 Task: Research Airbnb options in Mafeteng, Lesotho from 10th December, 2023 to 15th December, 2023 for 7 adults.4 bedrooms having 7 beds and 4 bathrooms. Property type can be house. Amenities needed are: wifi, TV, free parkinig on premises, gym, breakfast. Look for 5 properties as per requirement.
Action: Mouse moved to (397, 72)
Screenshot: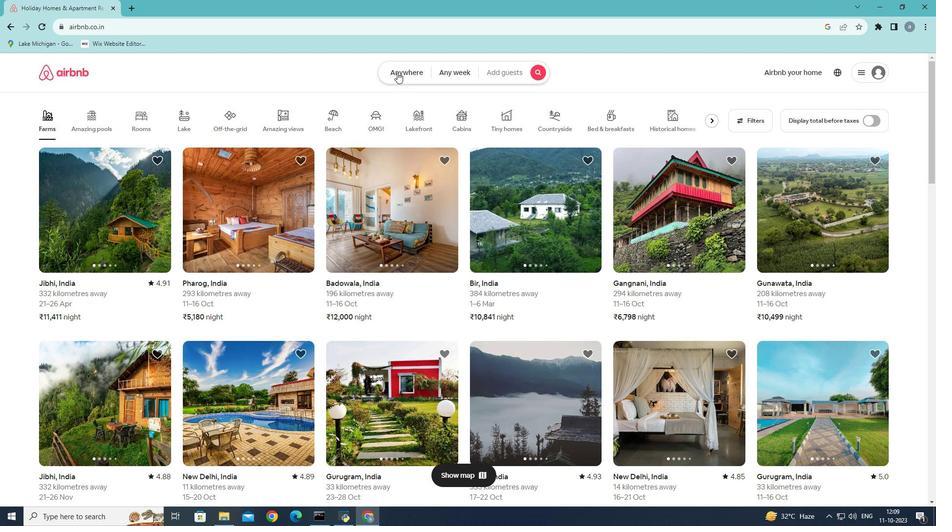 
Action: Mouse pressed left at (397, 72)
Screenshot: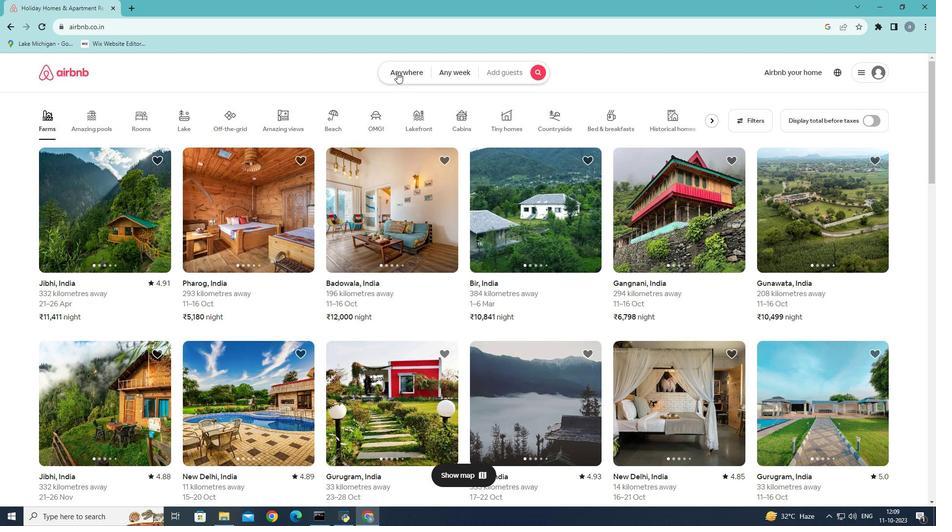
Action: Mouse moved to (279, 117)
Screenshot: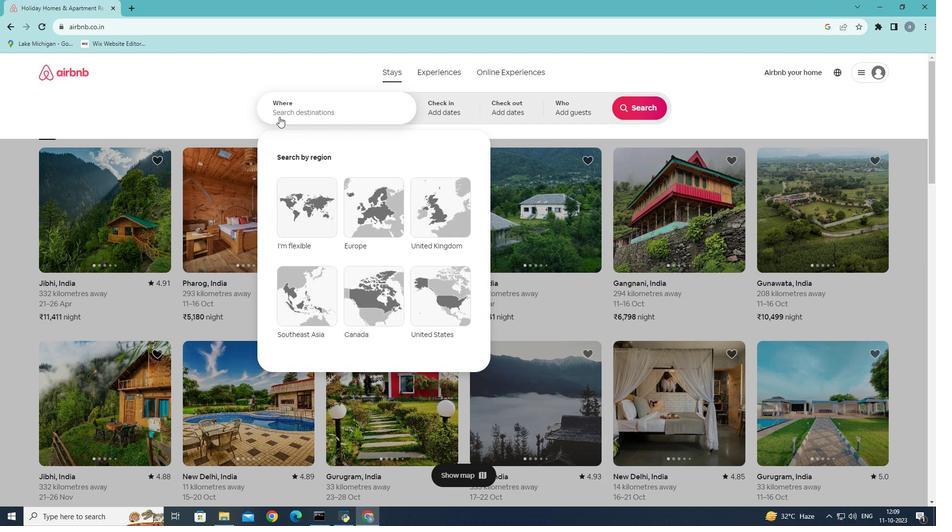
Action: Mouse pressed left at (279, 117)
Screenshot: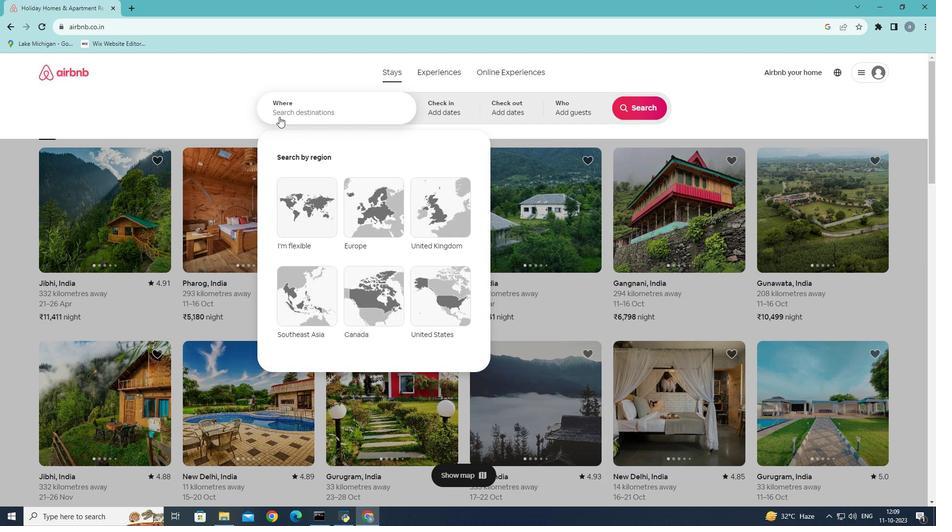 
Action: Mouse moved to (374, 108)
Screenshot: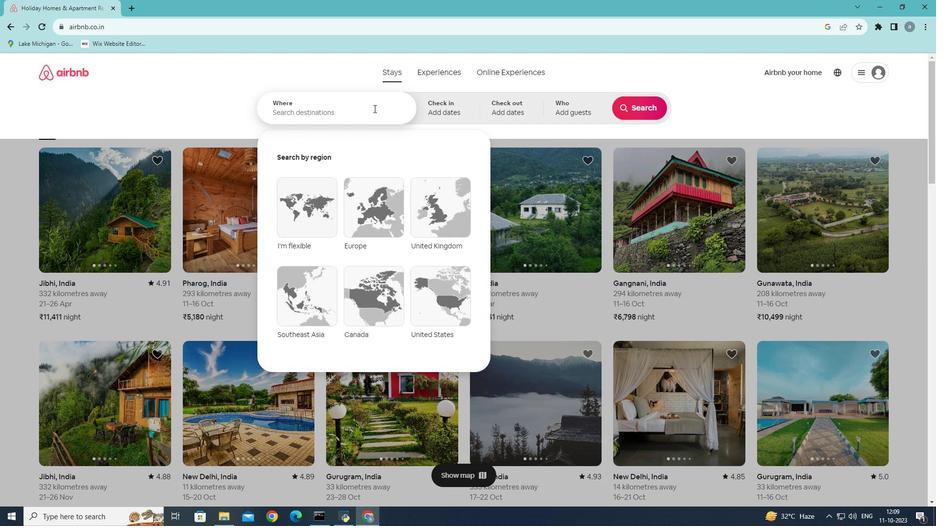
Action: Key pressed <Key.shift><Key.shift><Key.shift><Key.shift><Key.shift><Key.shift><Key.shift><Key.shift><Key.shift><Key.shift><Key.shift><Key.shift><Key.shift><Key.shift><Key.shift><Key.shift><Key.shift><Key.shift><Key.shift><Key.shift><Key.shift><Key.shift><Key.shift><Key.shift><Key.shift><Key.shift><Key.shift><Key.shift><Key.shift>Mafeteng
Screenshot: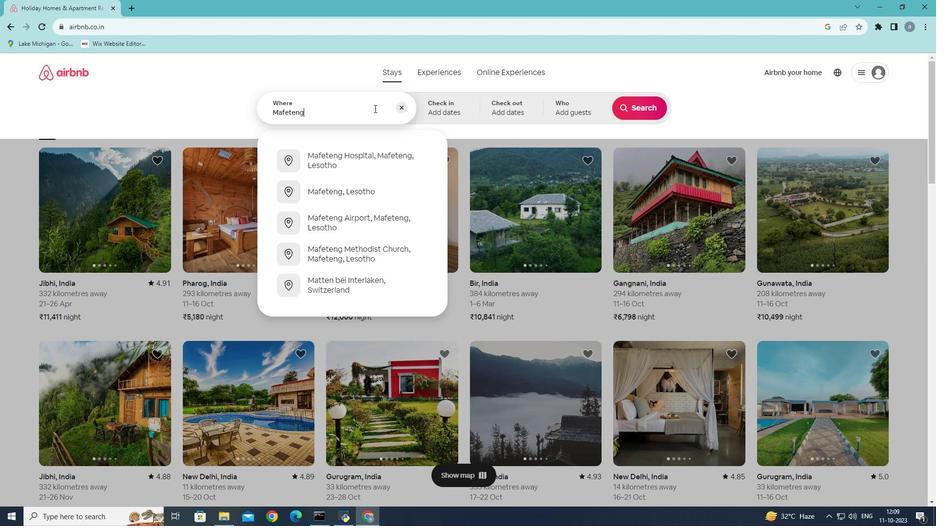 
Action: Mouse moved to (350, 164)
Screenshot: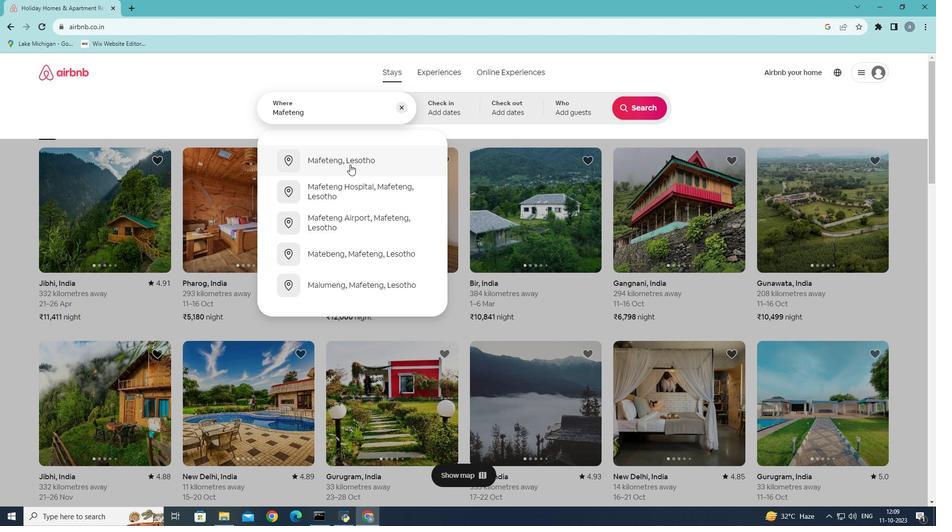 
Action: Mouse pressed left at (350, 164)
Screenshot: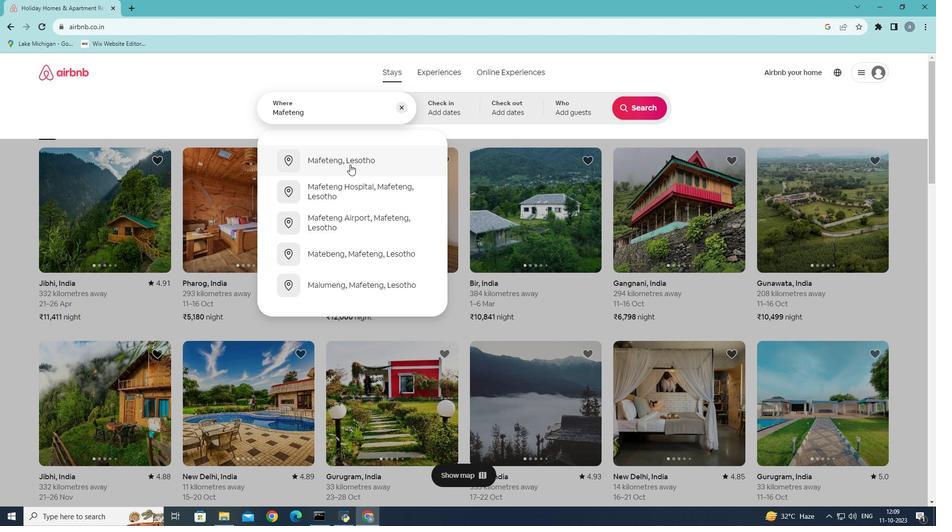 
Action: Mouse moved to (639, 182)
Screenshot: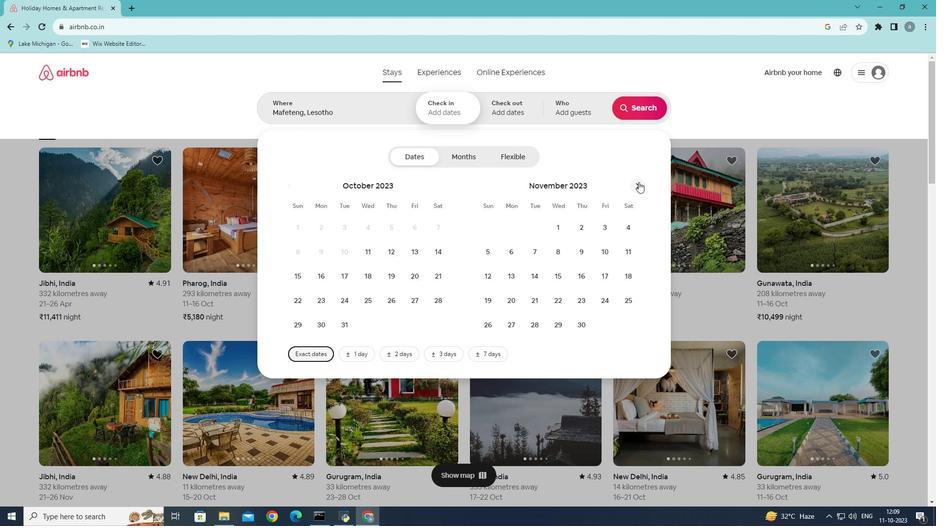 
Action: Mouse pressed left at (639, 182)
Screenshot: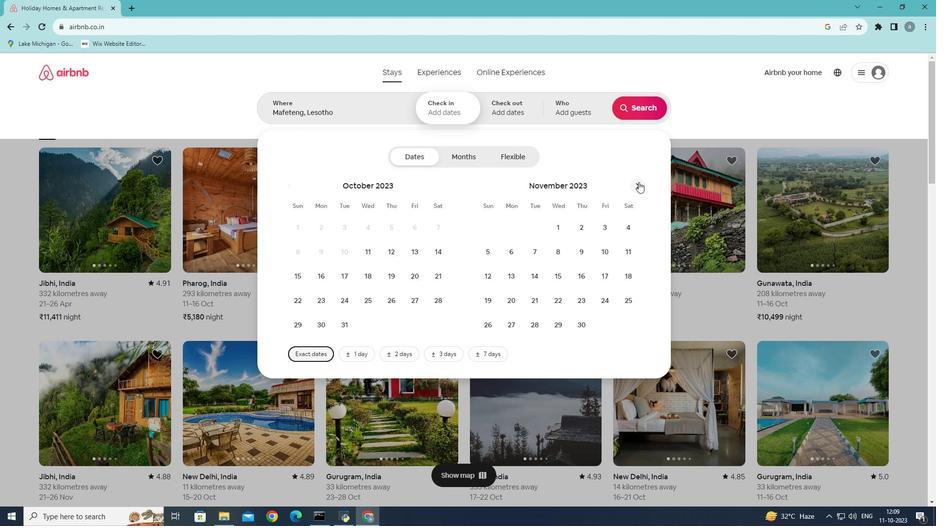 
Action: Mouse moved to (485, 275)
Screenshot: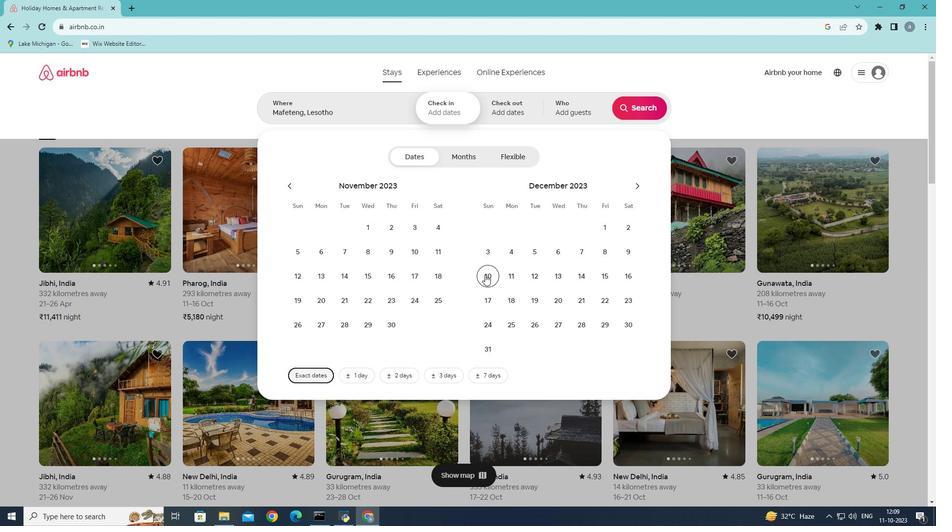 
Action: Mouse pressed left at (485, 275)
Screenshot: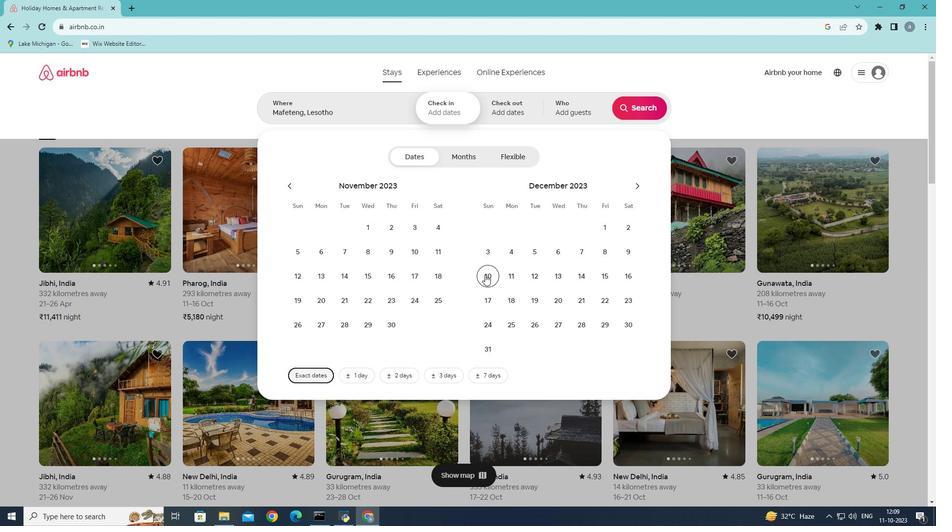 
Action: Mouse moved to (603, 274)
Screenshot: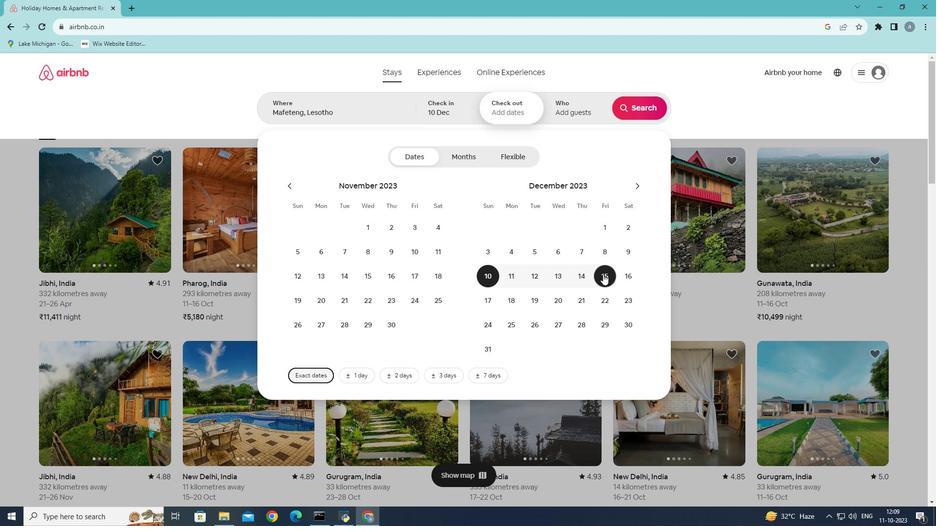 
Action: Mouse pressed left at (603, 274)
Screenshot: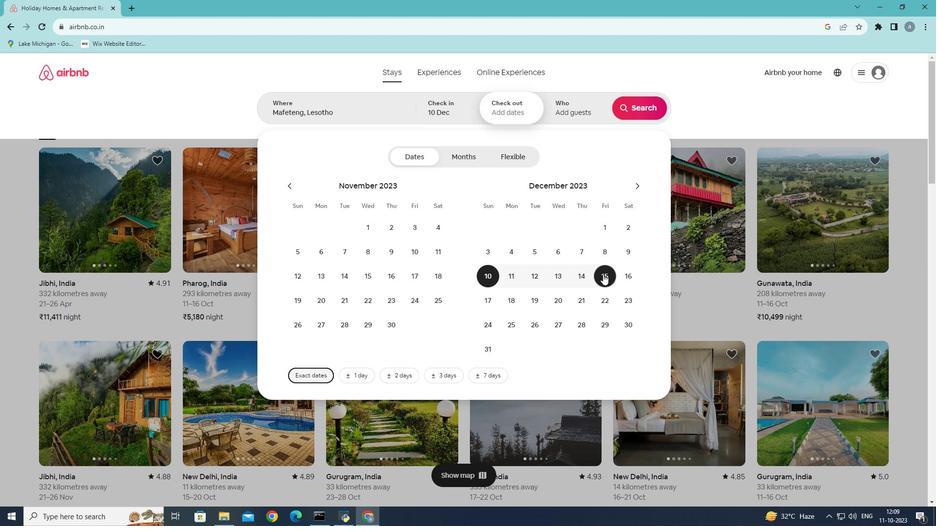 
Action: Mouse moved to (588, 114)
Screenshot: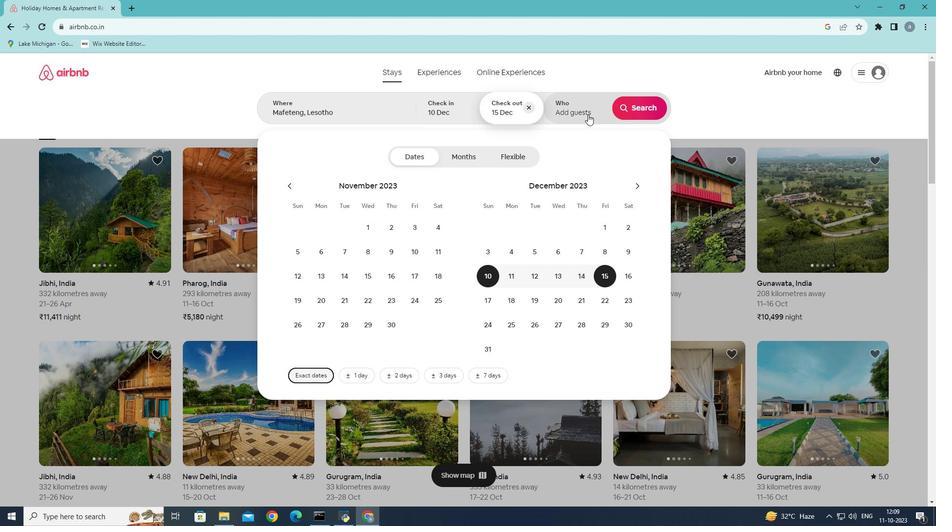 
Action: Mouse pressed left at (588, 114)
Screenshot: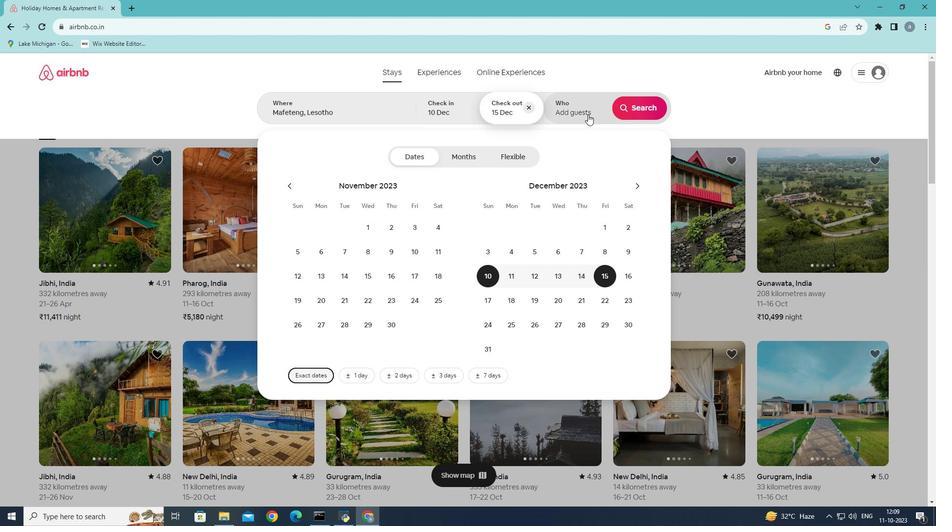 
Action: Mouse moved to (645, 161)
Screenshot: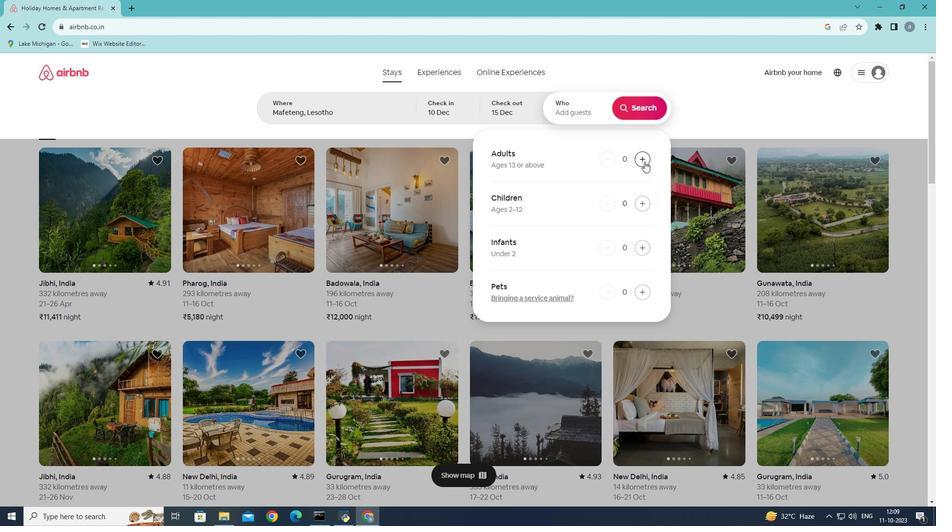 
Action: Mouse pressed left at (645, 161)
Screenshot: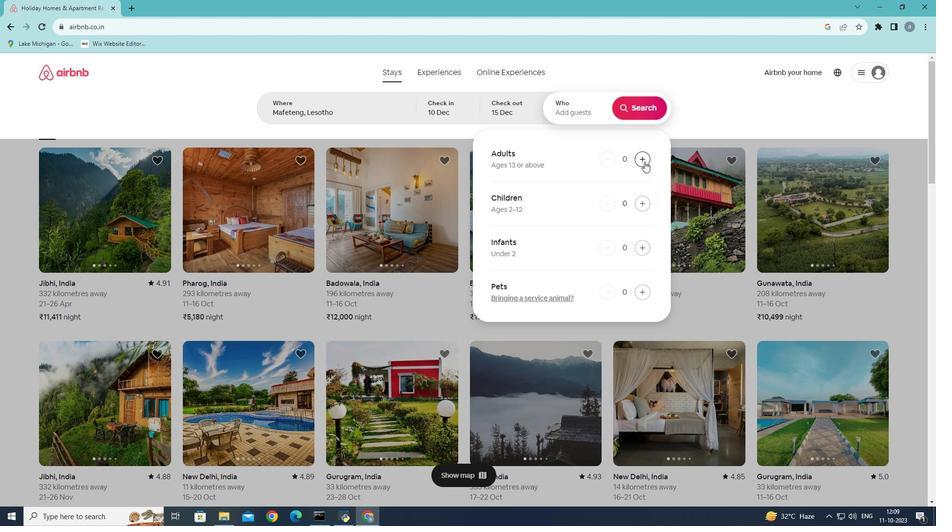 
Action: Mouse pressed left at (645, 161)
Screenshot: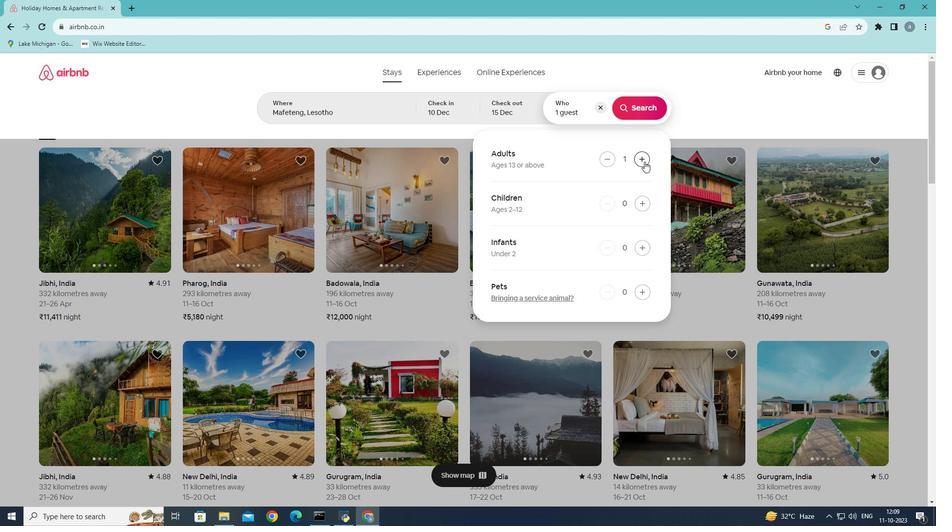 
Action: Mouse pressed left at (645, 161)
Screenshot: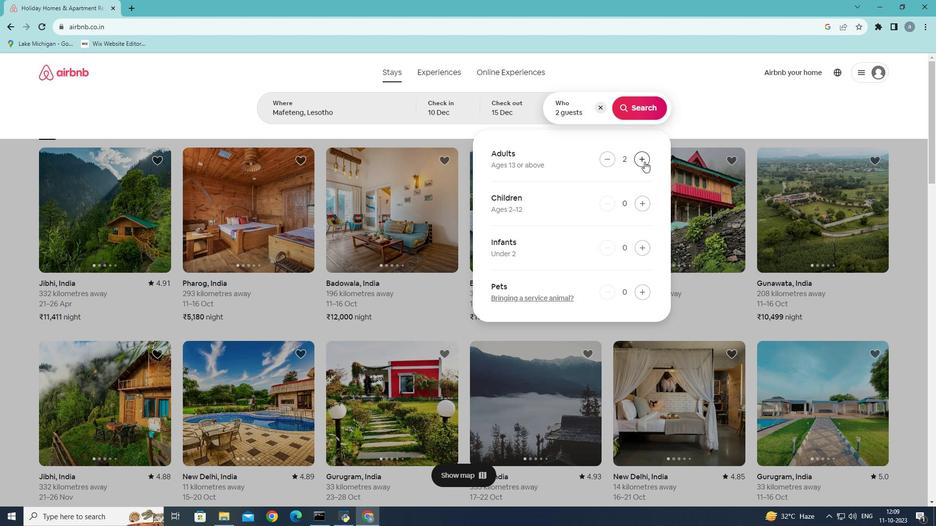 
Action: Mouse pressed left at (645, 161)
Screenshot: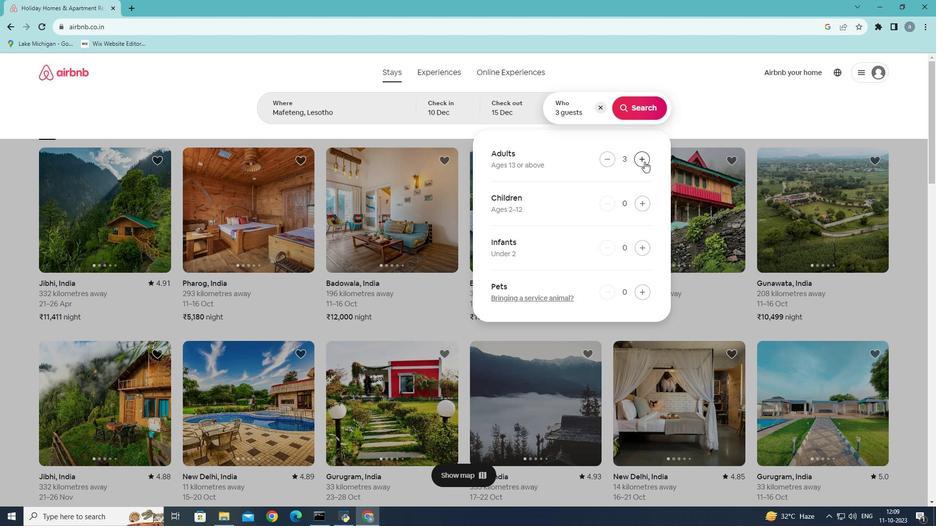 
Action: Mouse pressed left at (645, 161)
Screenshot: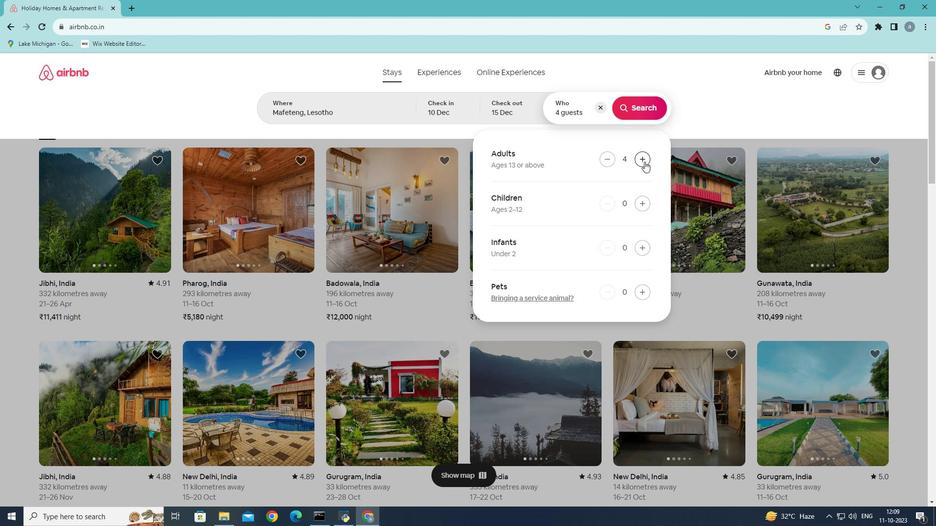 
Action: Mouse pressed left at (645, 161)
Screenshot: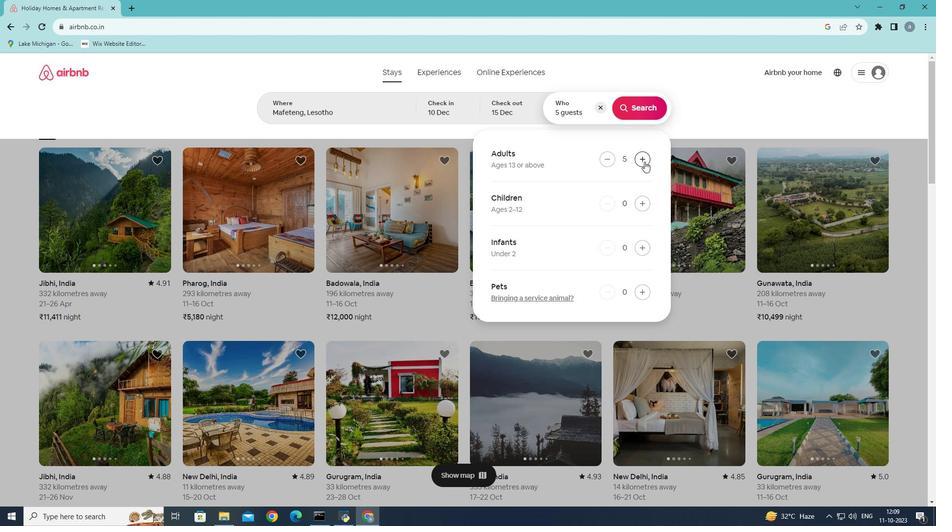 
Action: Mouse pressed left at (645, 161)
Screenshot: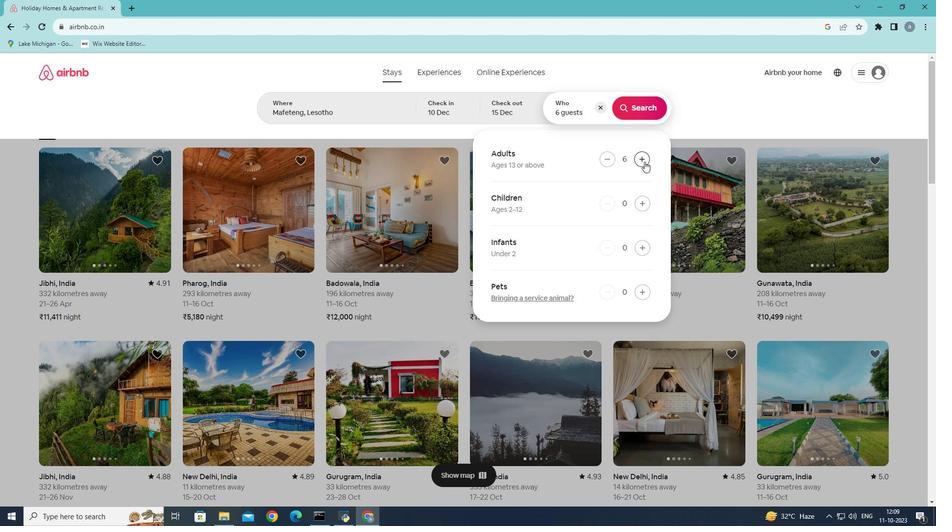 
Action: Mouse moved to (639, 104)
Screenshot: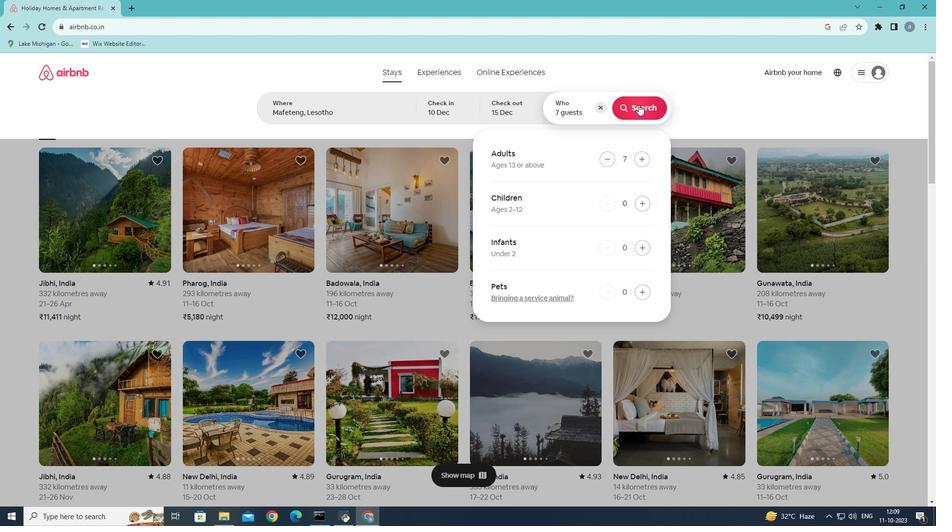 
Action: Mouse pressed left at (639, 104)
Screenshot: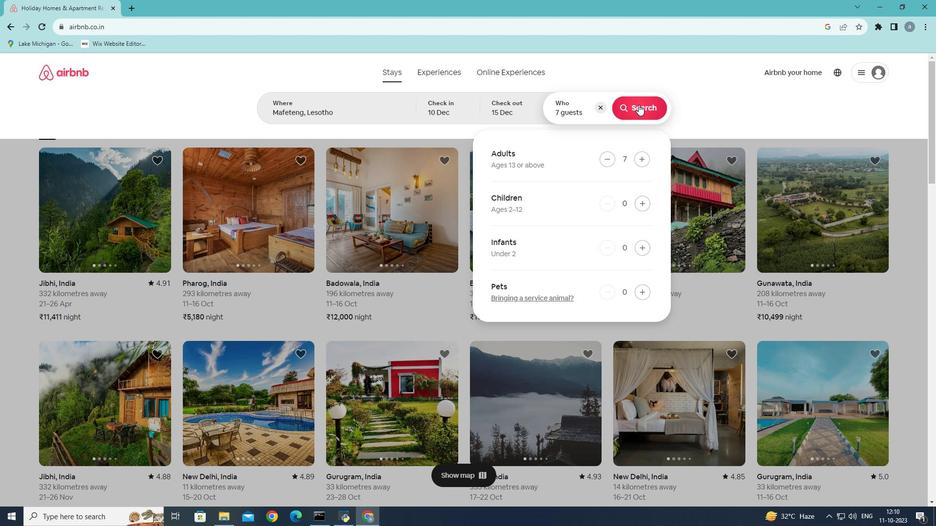 
Action: Mouse moved to (777, 116)
Screenshot: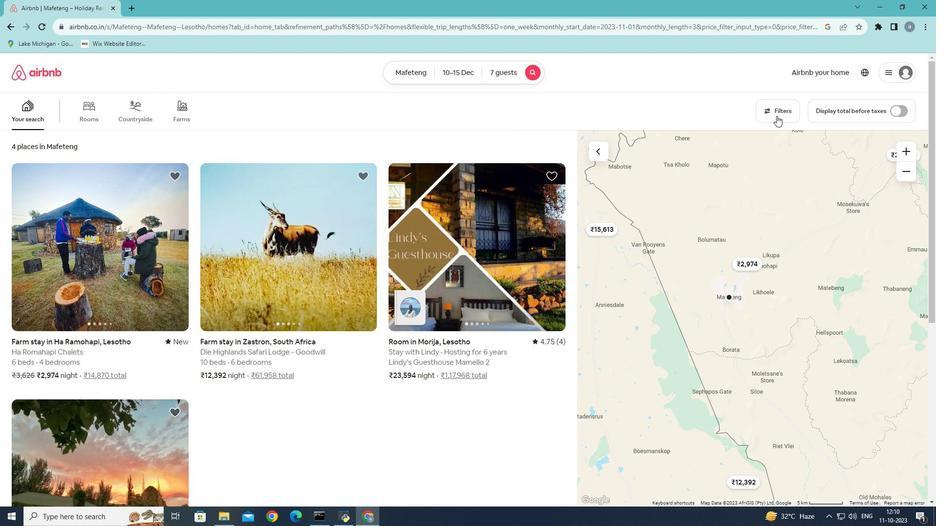 
Action: Mouse pressed left at (777, 116)
Screenshot: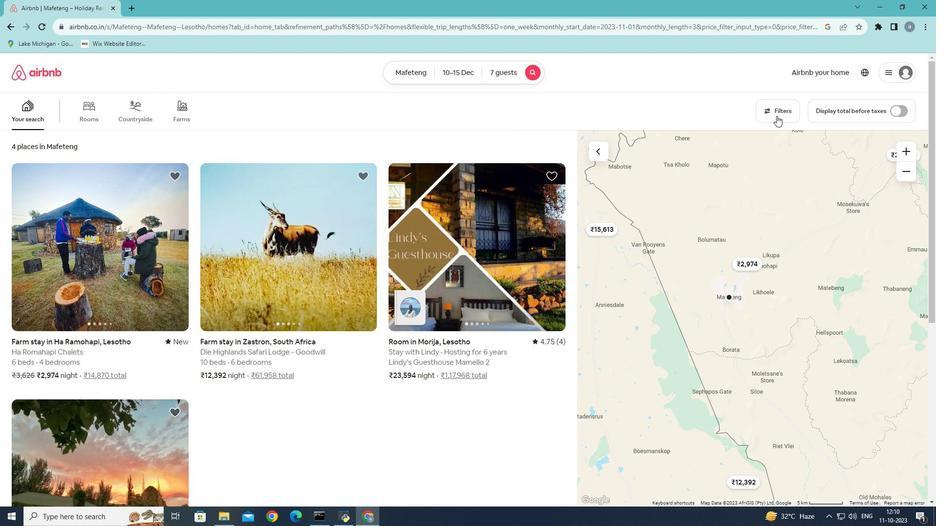 
Action: Mouse moved to (494, 360)
Screenshot: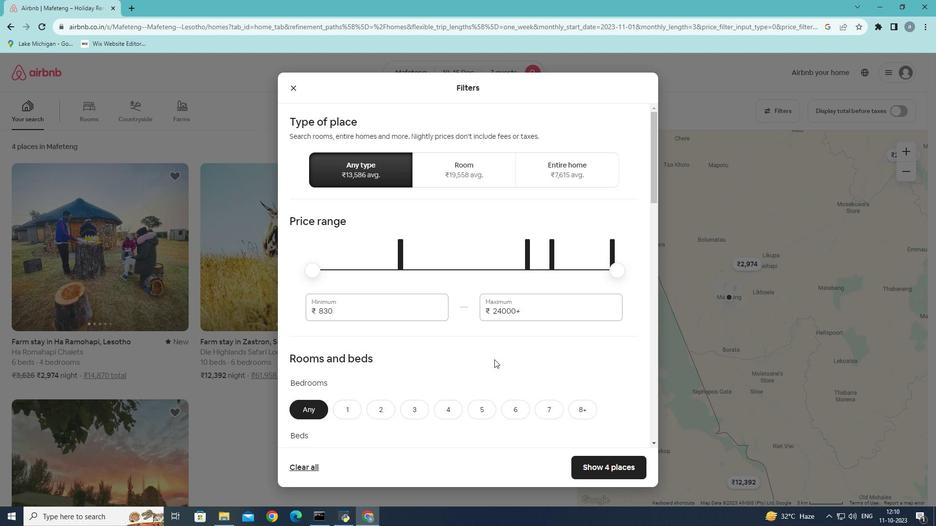 
Action: Mouse scrolled (494, 359) with delta (0, 0)
Screenshot: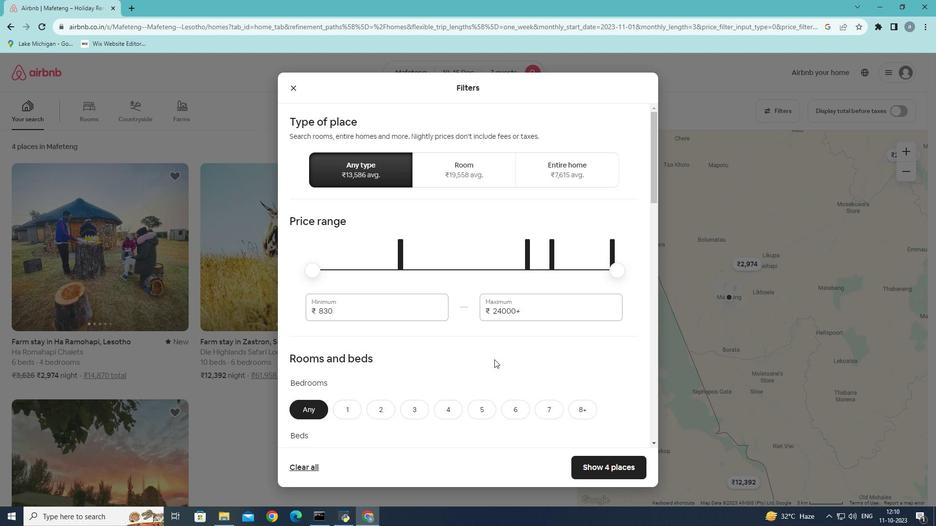
Action: Mouse scrolled (494, 359) with delta (0, 0)
Screenshot: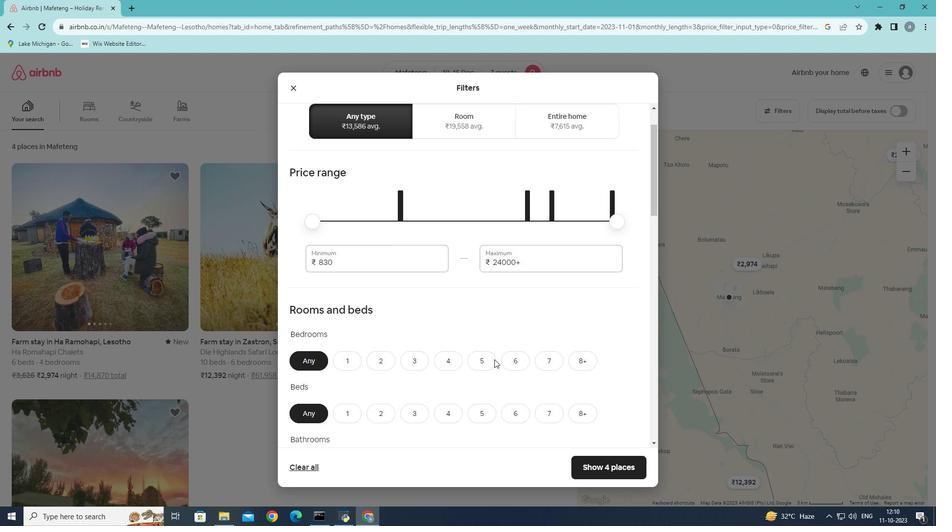 
Action: Mouse moved to (490, 353)
Screenshot: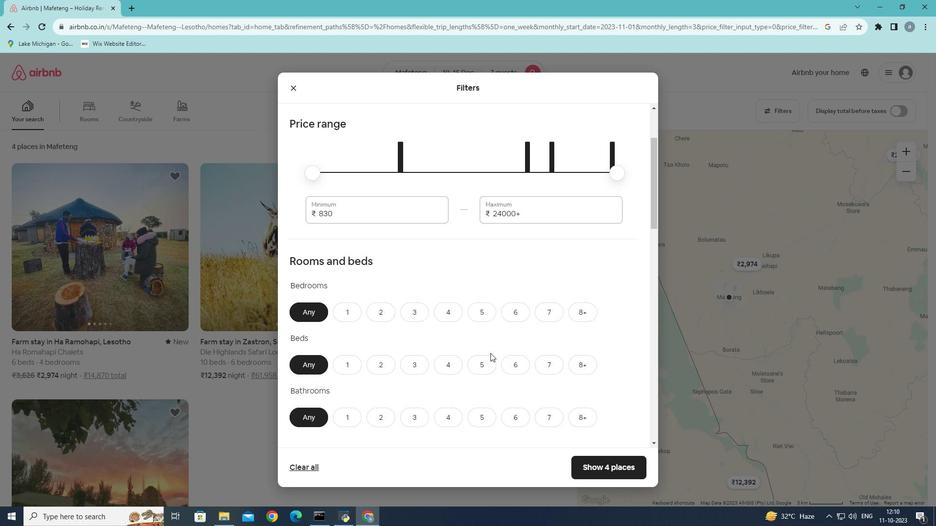 
Action: Mouse scrolled (490, 353) with delta (0, 0)
Screenshot: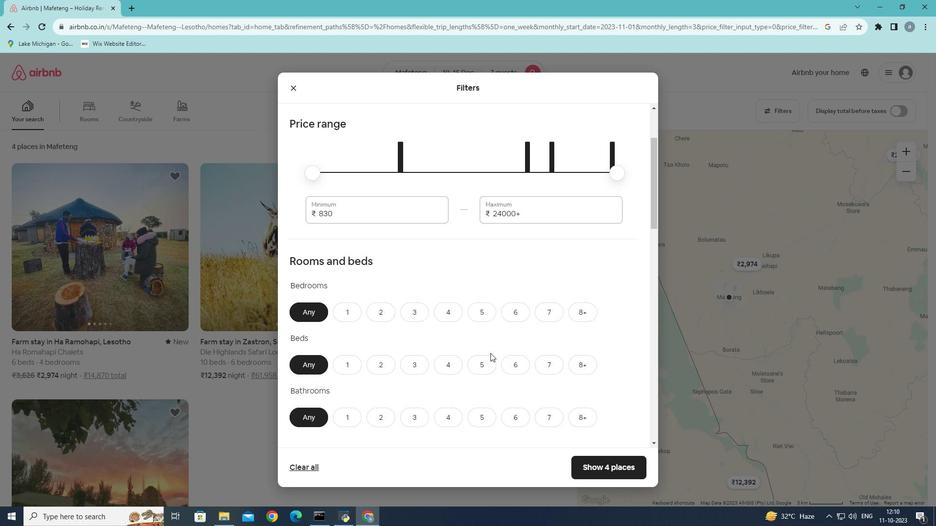 
Action: Mouse moved to (448, 265)
Screenshot: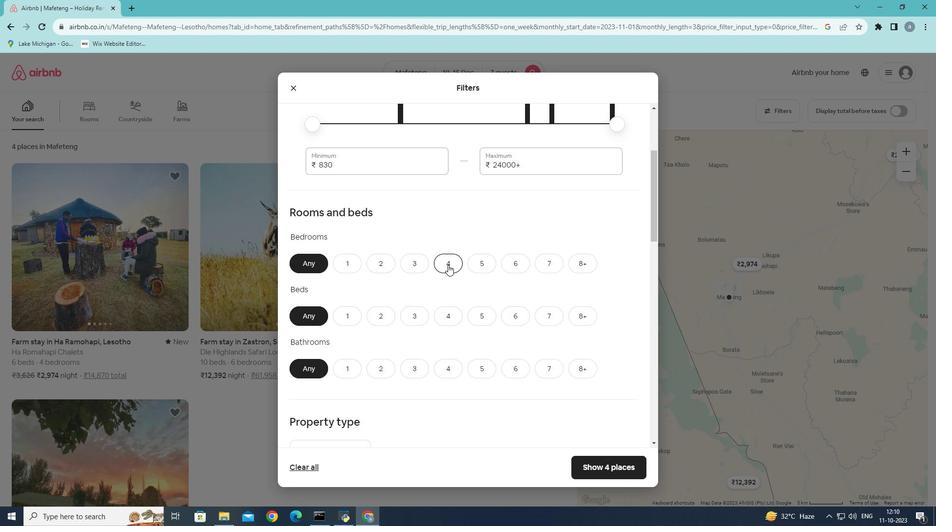 
Action: Mouse pressed left at (448, 265)
Screenshot: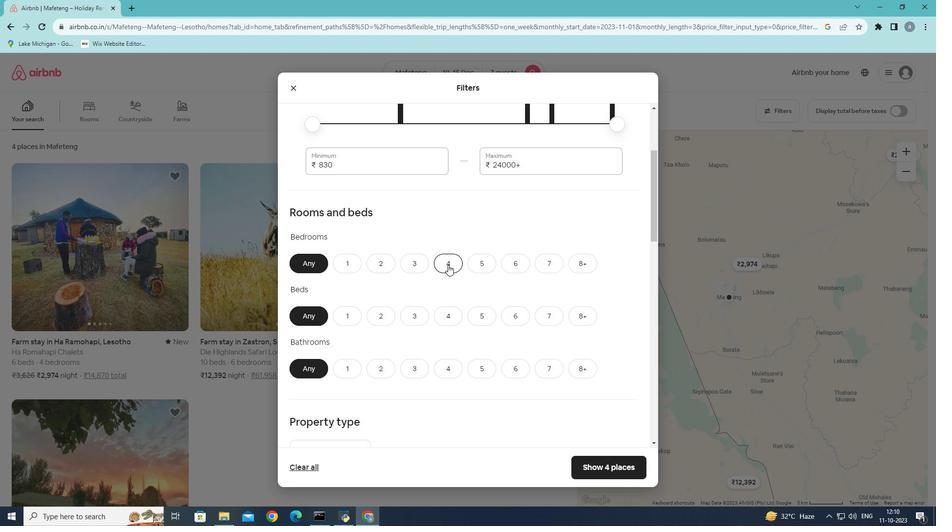 
Action: Mouse moved to (550, 314)
Screenshot: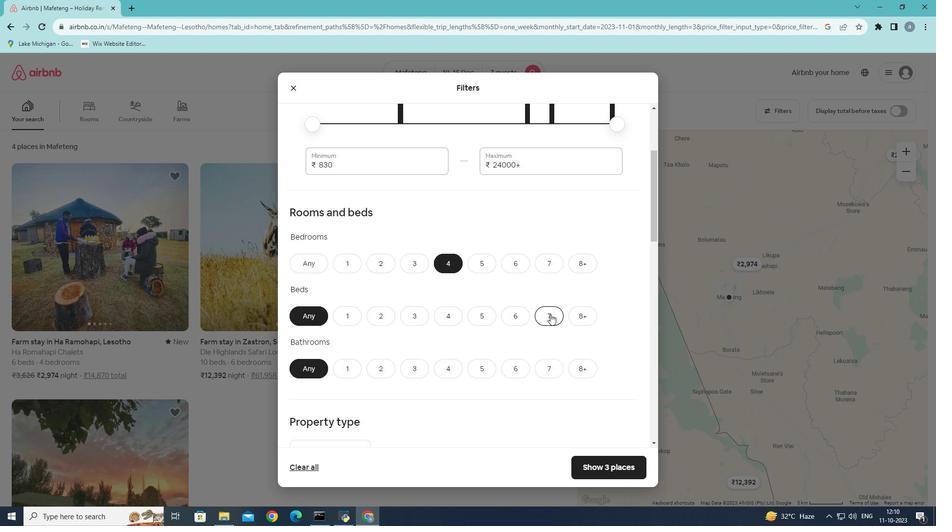 
Action: Mouse pressed left at (550, 314)
Screenshot: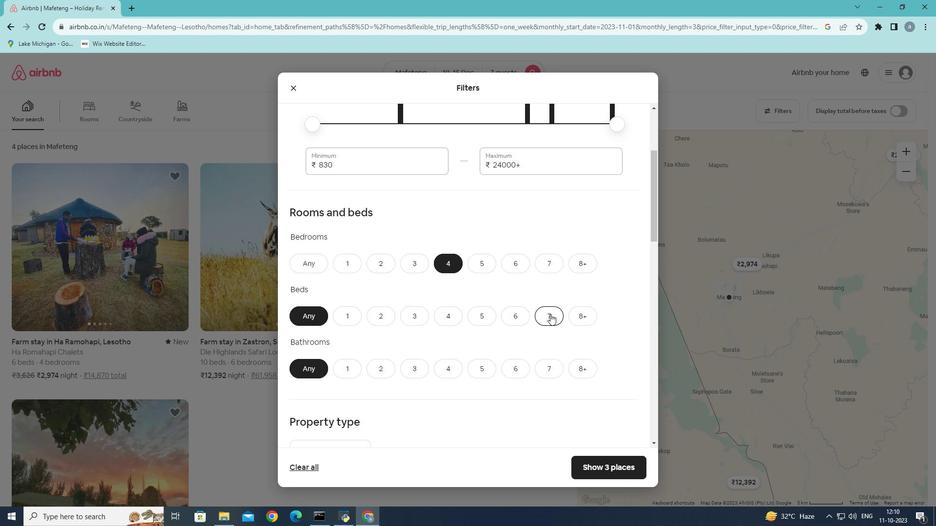 
Action: Mouse moved to (445, 371)
Screenshot: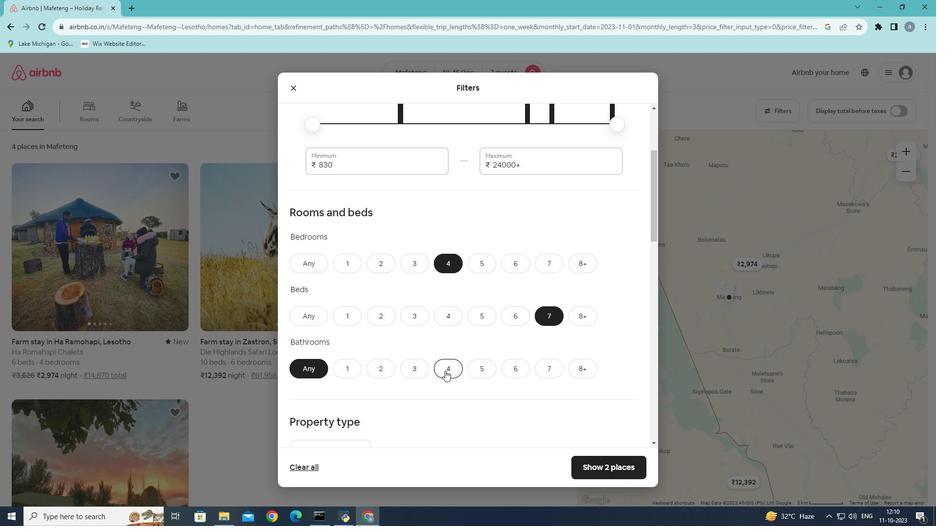 
Action: Mouse pressed left at (445, 371)
Screenshot: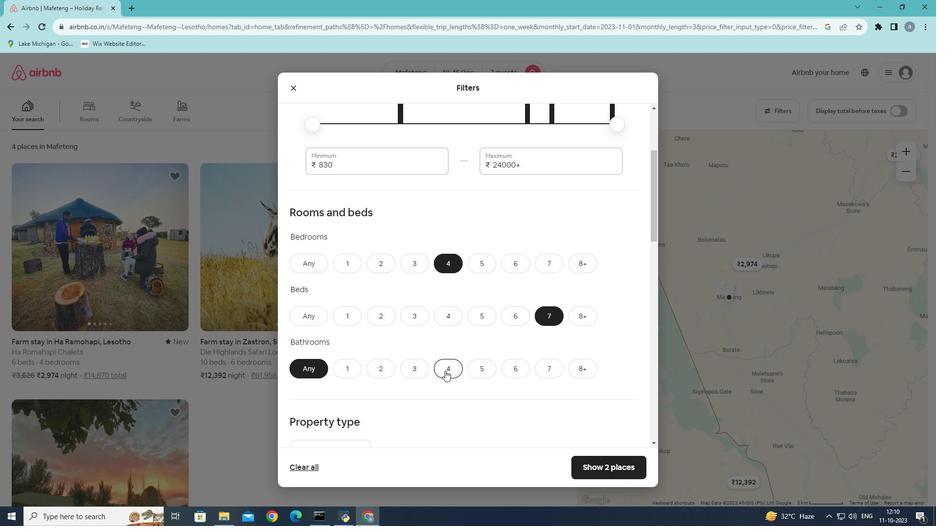 
Action: Mouse moved to (445, 371)
Screenshot: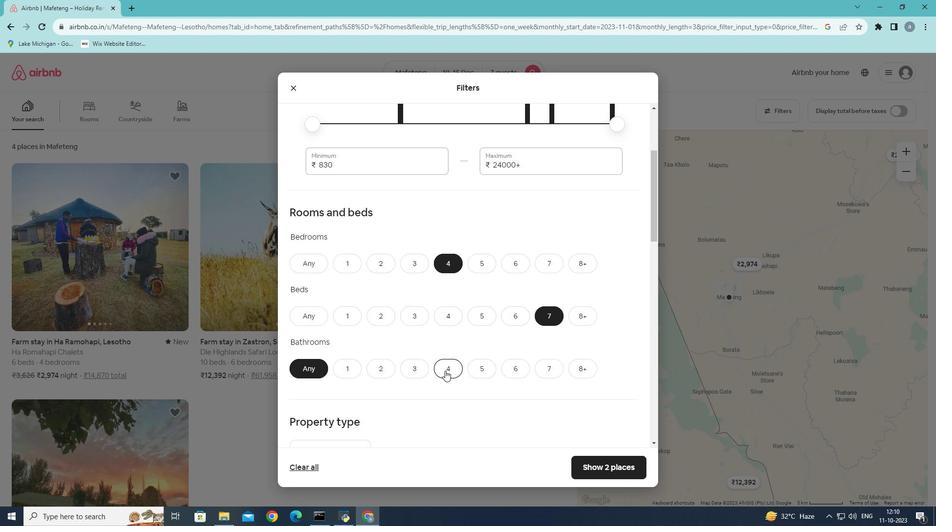
Action: Mouse scrolled (445, 370) with delta (0, 0)
Screenshot: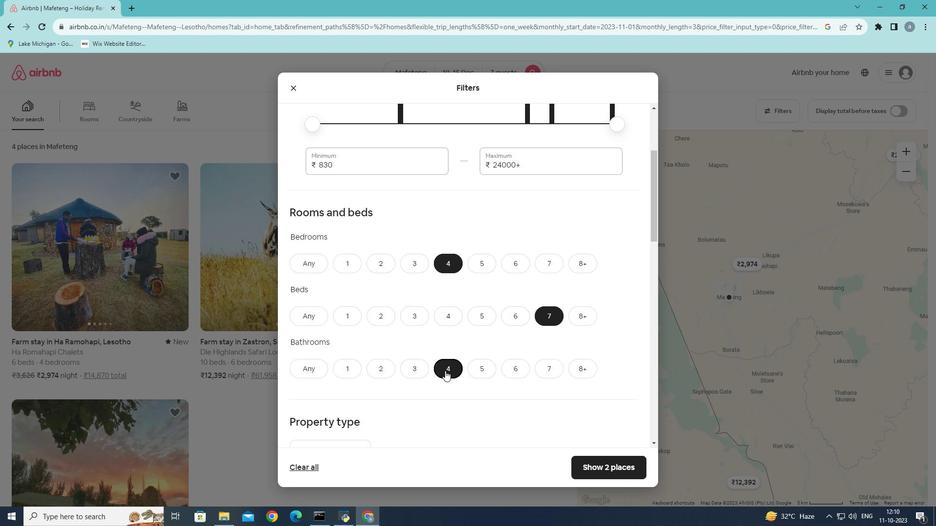 
Action: Mouse scrolled (445, 370) with delta (0, 0)
Screenshot: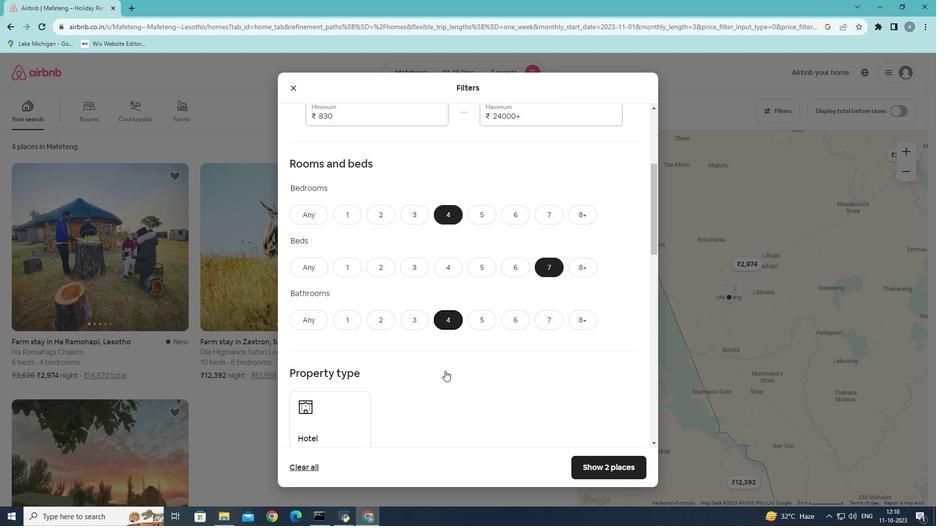 
Action: Mouse scrolled (445, 370) with delta (0, 0)
Screenshot: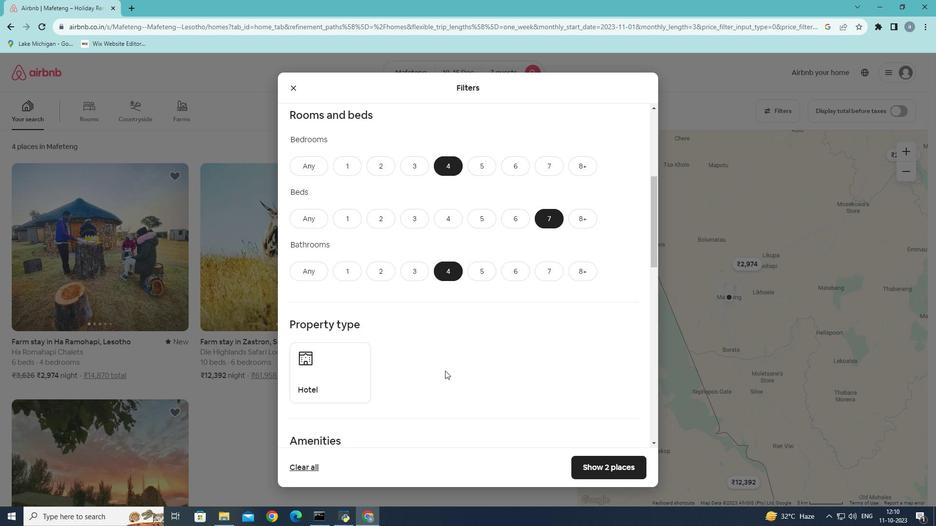 
Action: Mouse moved to (395, 357)
Screenshot: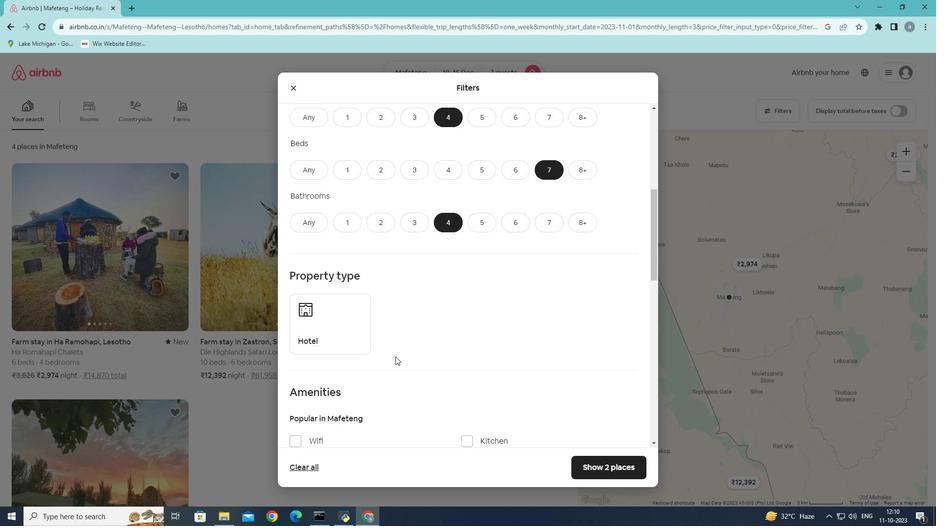 
Action: Mouse scrolled (395, 356) with delta (0, 0)
Screenshot: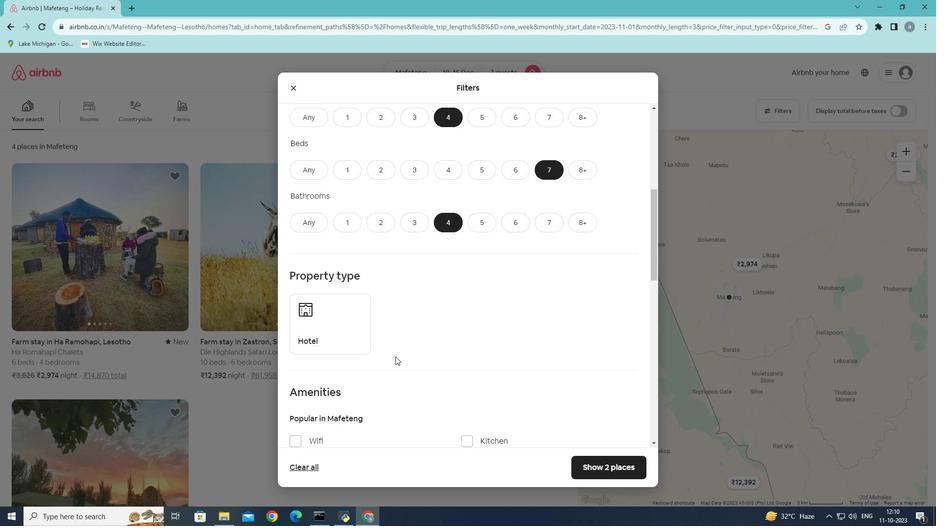 
Action: Mouse scrolled (395, 356) with delta (0, 0)
Screenshot: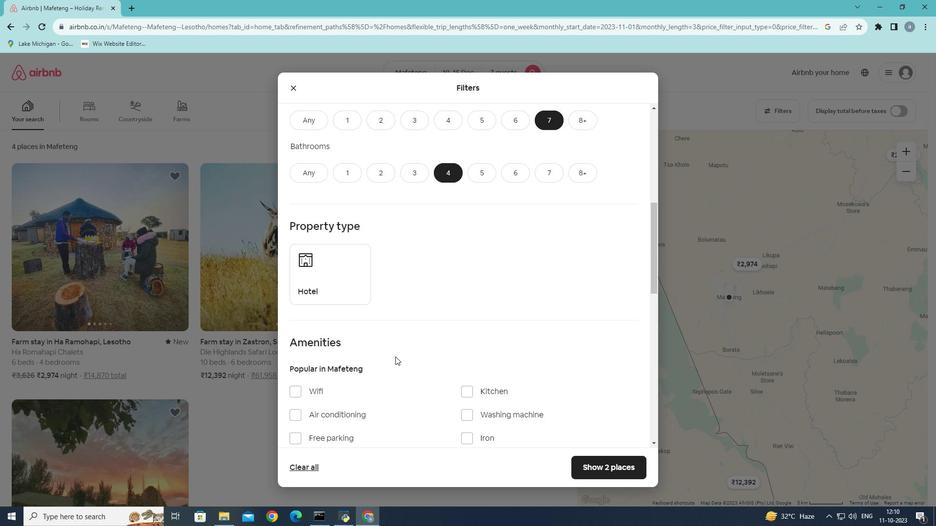 
Action: Mouse scrolled (395, 356) with delta (0, 0)
Screenshot: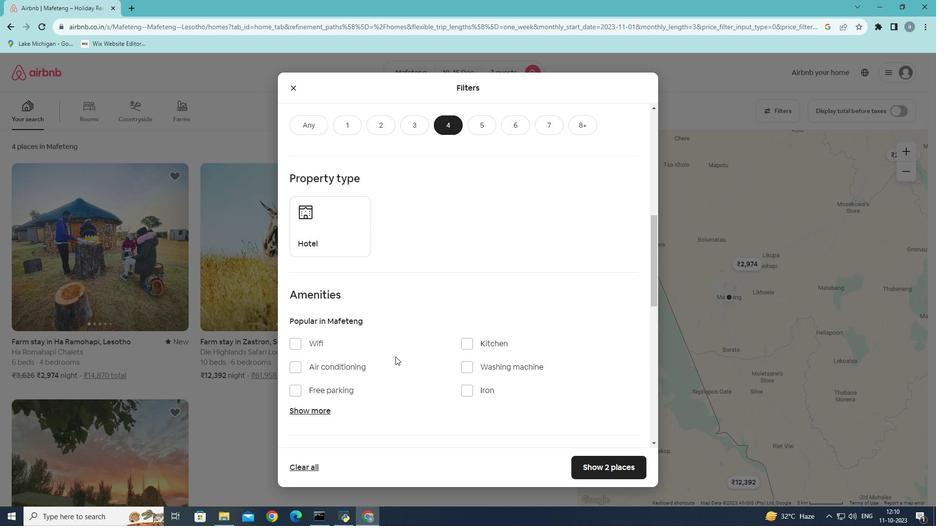 
Action: Mouse moved to (296, 294)
Screenshot: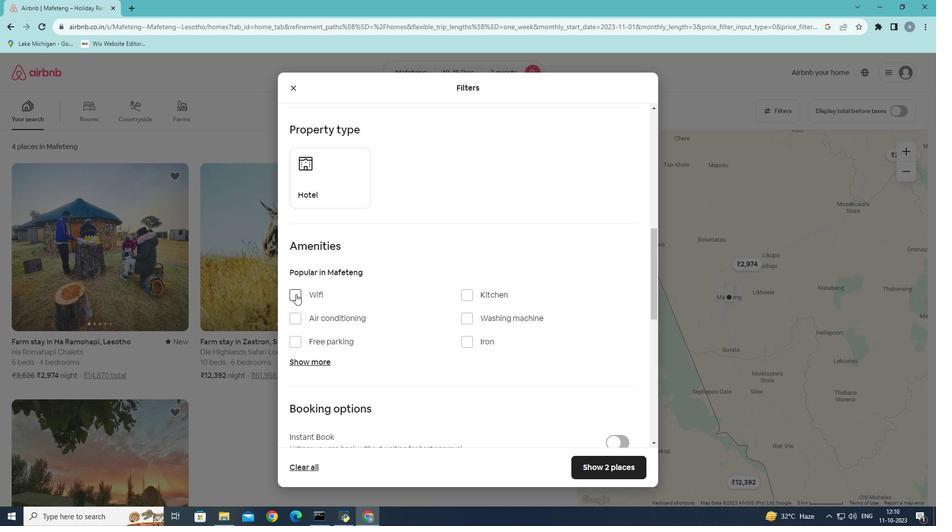 
Action: Mouse pressed left at (296, 294)
Screenshot: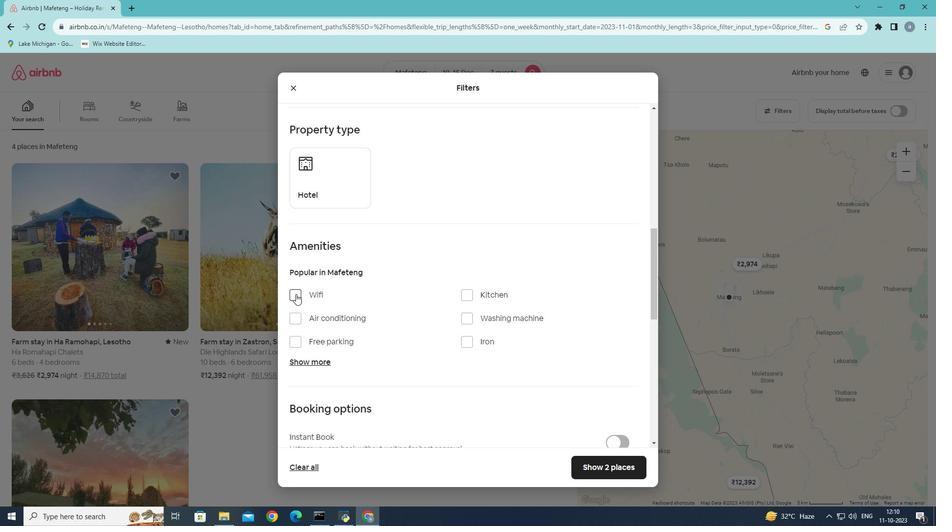 
Action: Mouse moved to (308, 361)
Screenshot: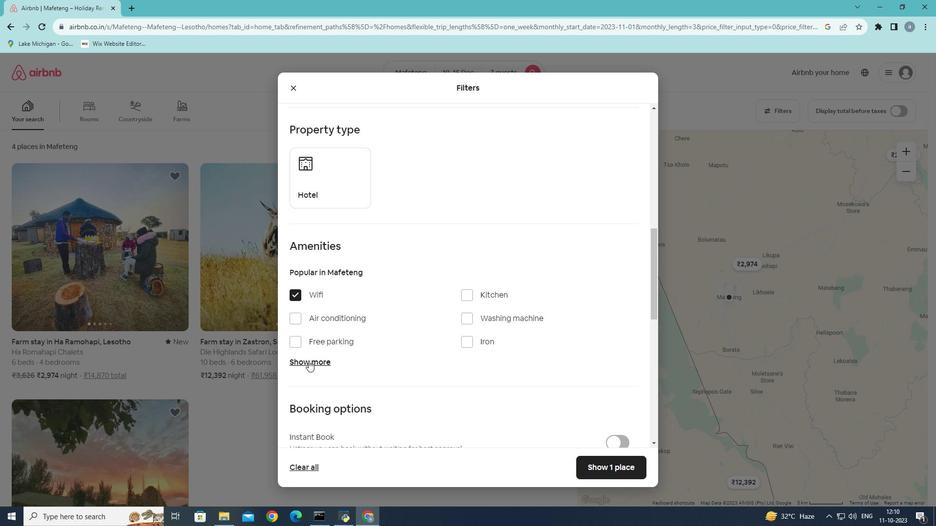 
Action: Mouse pressed left at (308, 361)
Screenshot: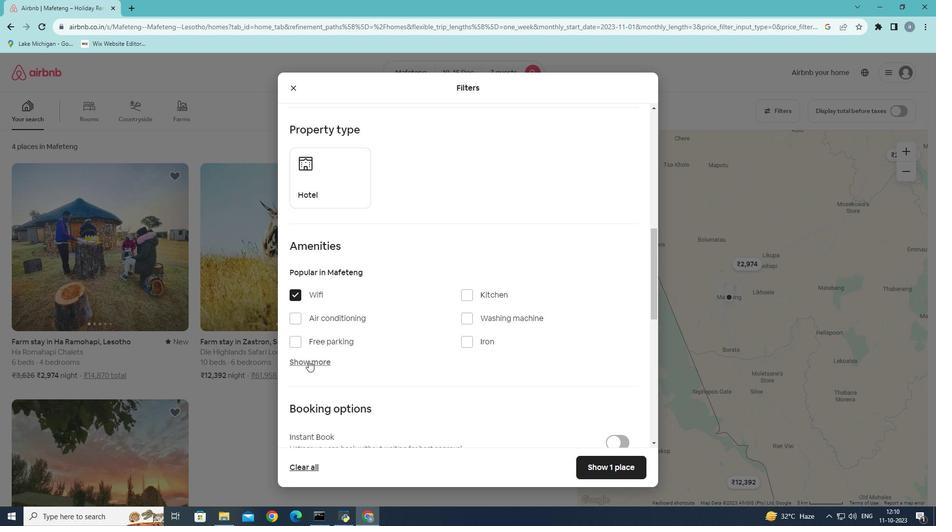 
Action: Mouse moved to (469, 420)
Screenshot: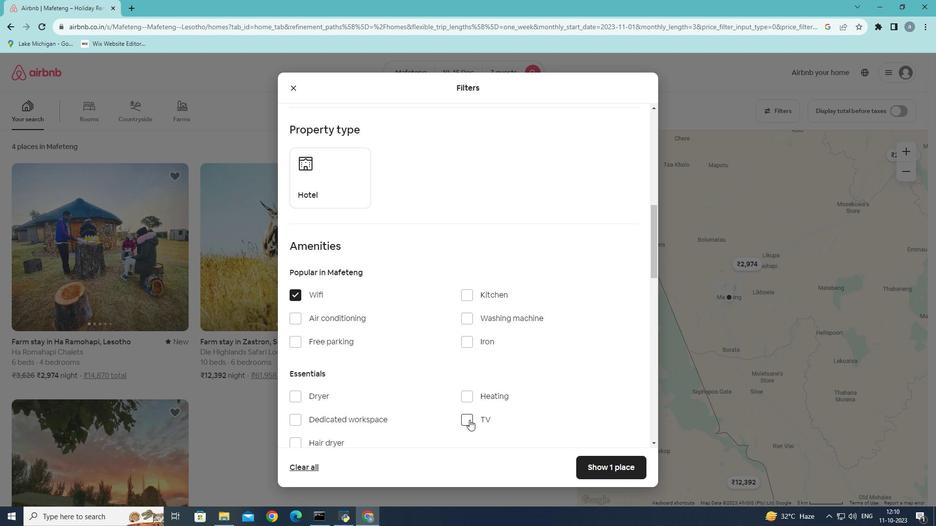 
Action: Mouse pressed left at (469, 420)
Screenshot: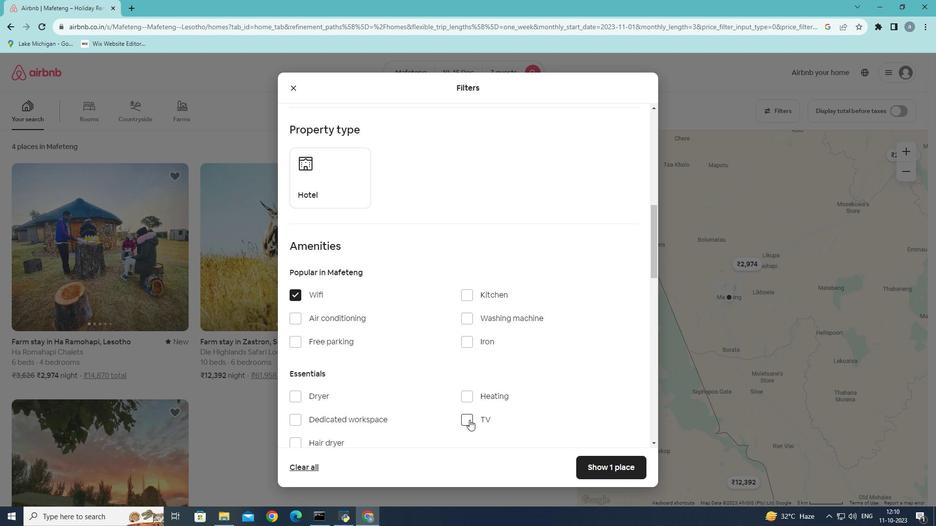 
Action: Mouse moved to (294, 343)
Screenshot: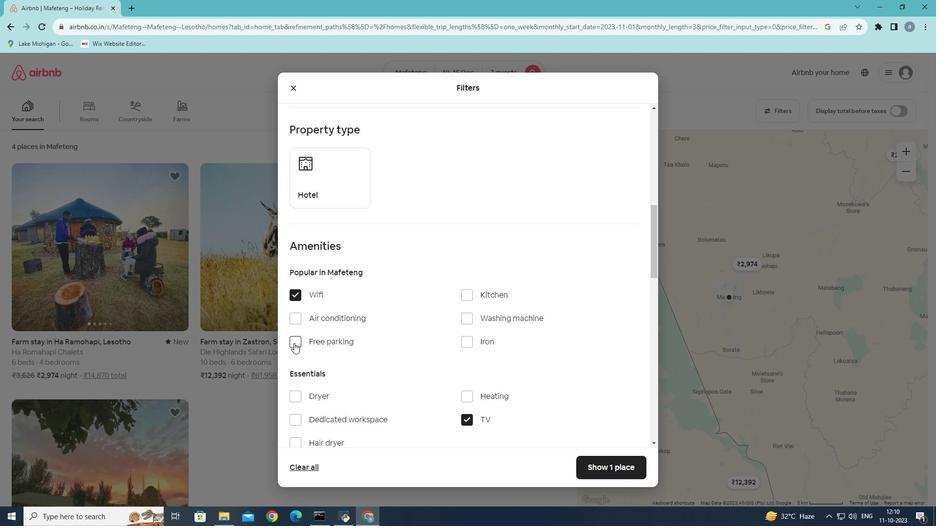 
Action: Mouse pressed left at (294, 343)
Screenshot: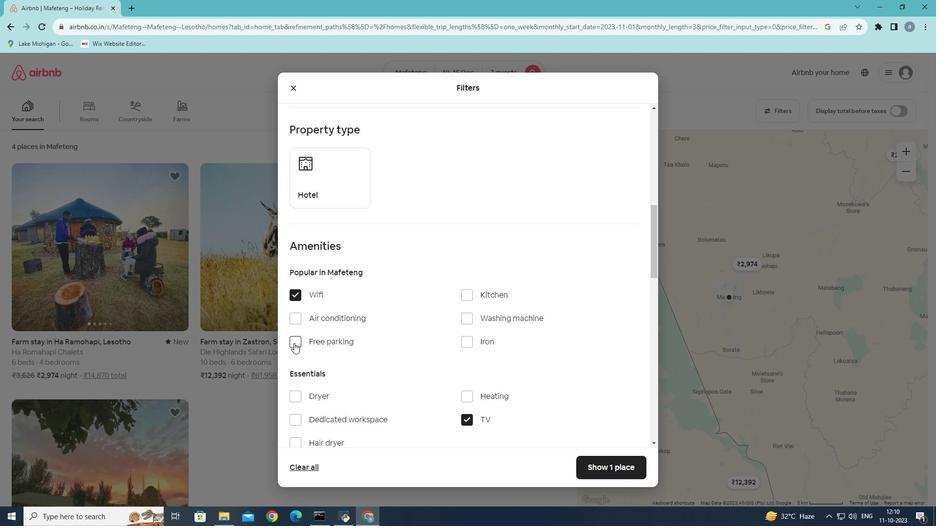 
Action: Mouse moved to (311, 379)
Screenshot: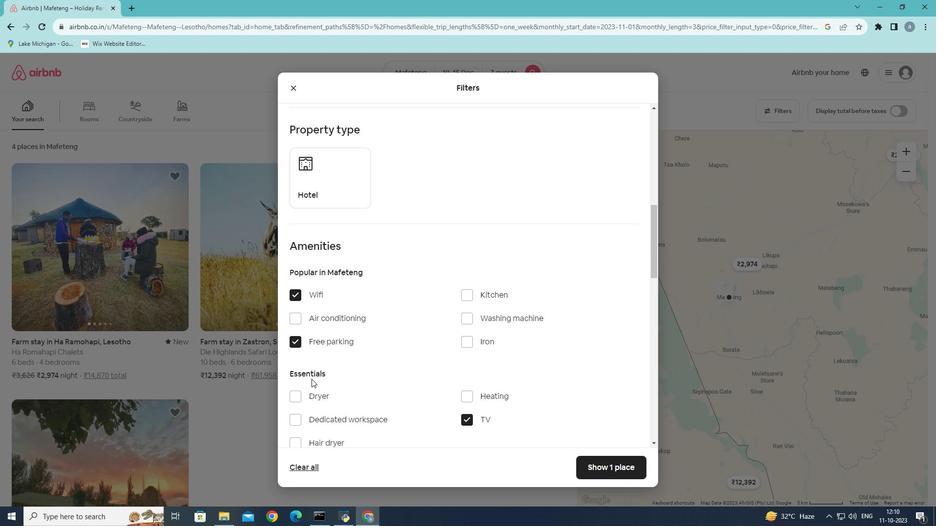 
Action: Mouse scrolled (311, 379) with delta (0, 0)
Screenshot: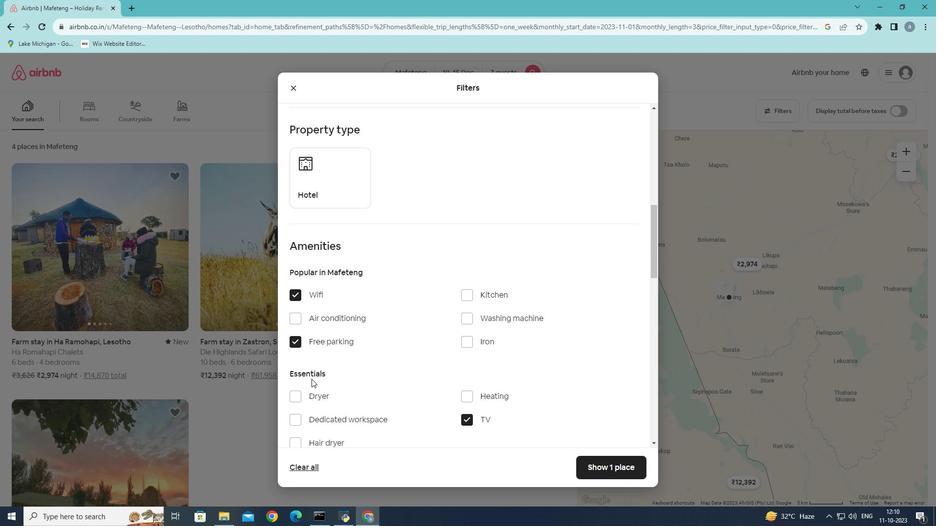 
Action: Mouse scrolled (311, 379) with delta (0, 0)
Screenshot: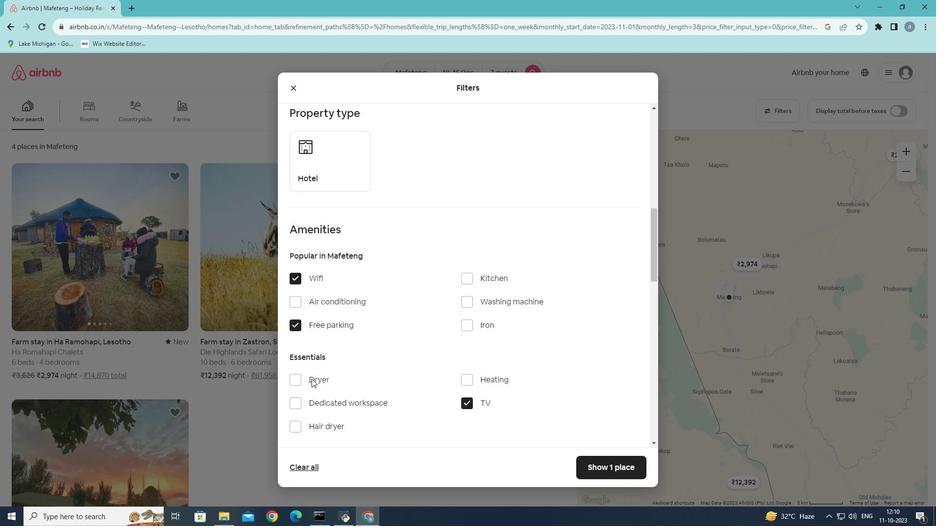 
Action: Mouse scrolled (311, 379) with delta (0, 0)
Screenshot: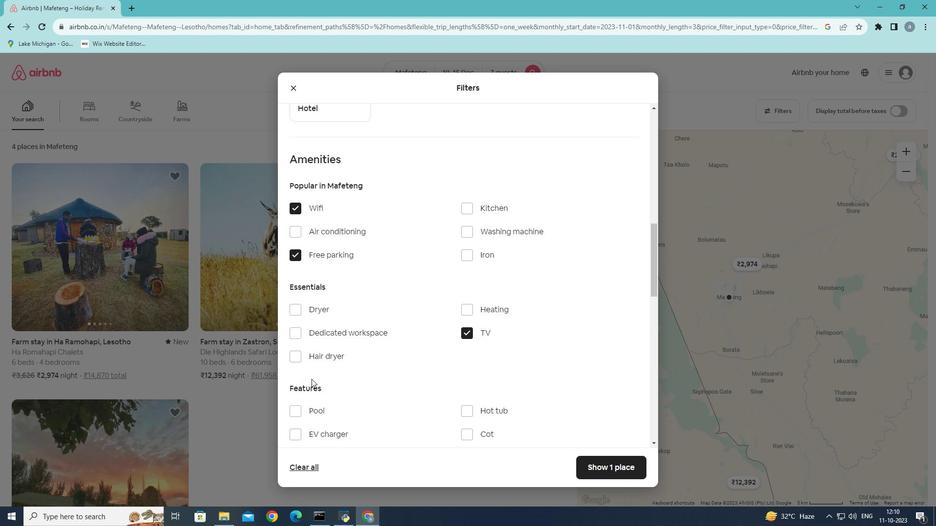 
Action: Mouse moved to (327, 371)
Screenshot: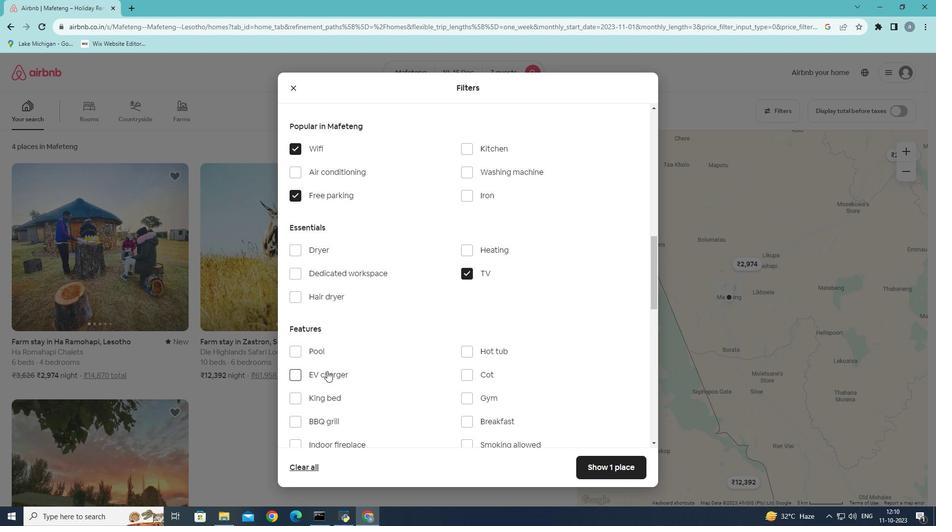 
Action: Mouse scrolled (327, 371) with delta (0, 0)
Screenshot: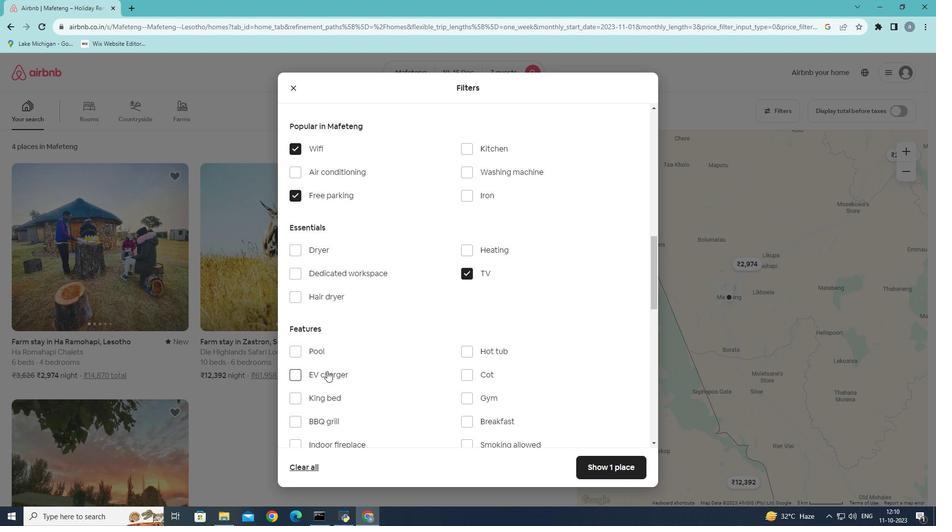 
Action: Mouse moved to (468, 352)
Screenshot: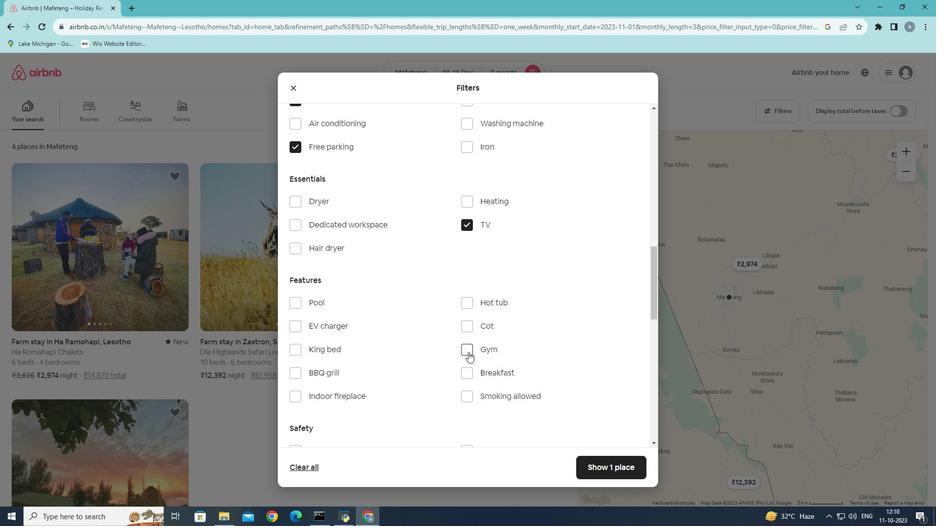 
Action: Mouse pressed left at (468, 352)
Screenshot: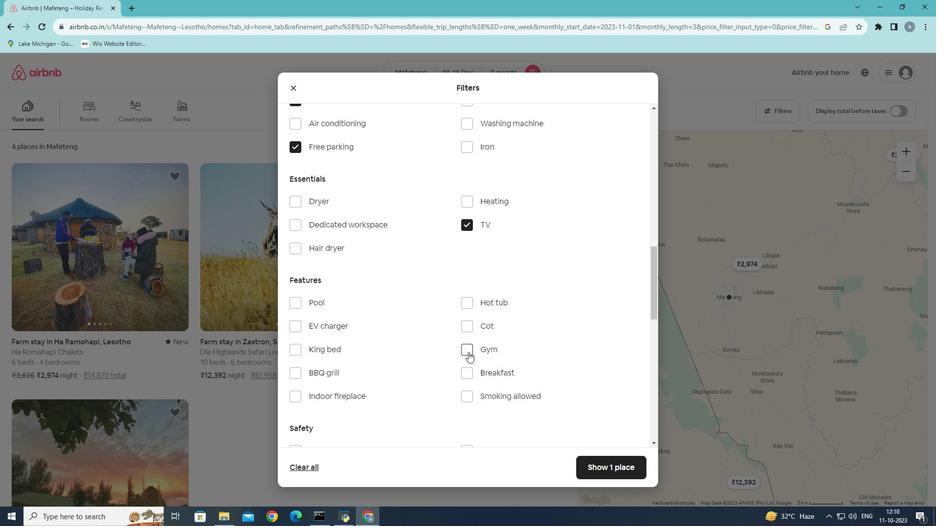 
Action: Mouse moved to (468, 372)
Screenshot: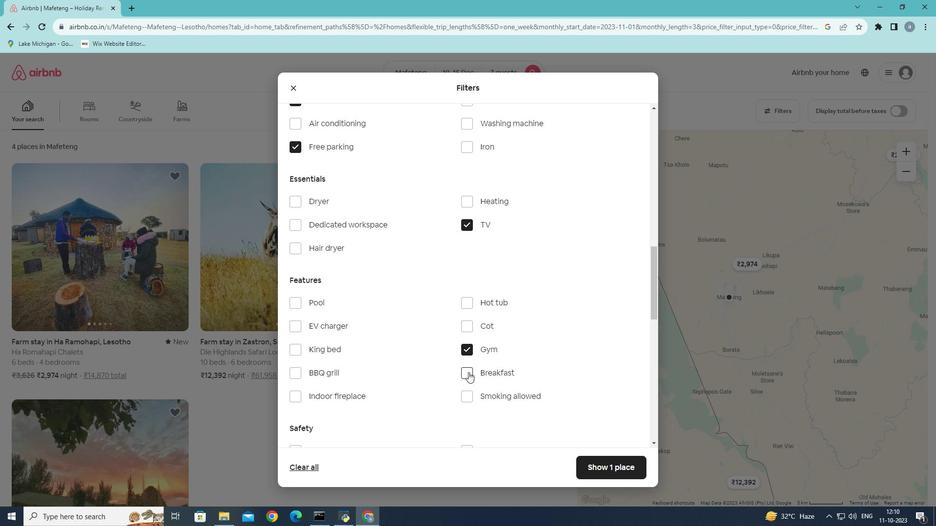
Action: Mouse pressed left at (468, 372)
Screenshot: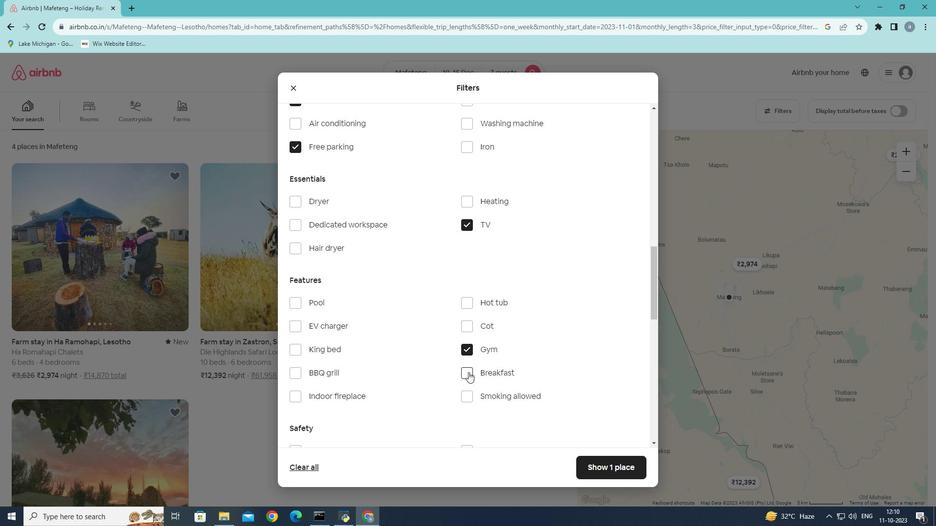 
Action: Mouse moved to (594, 462)
Screenshot: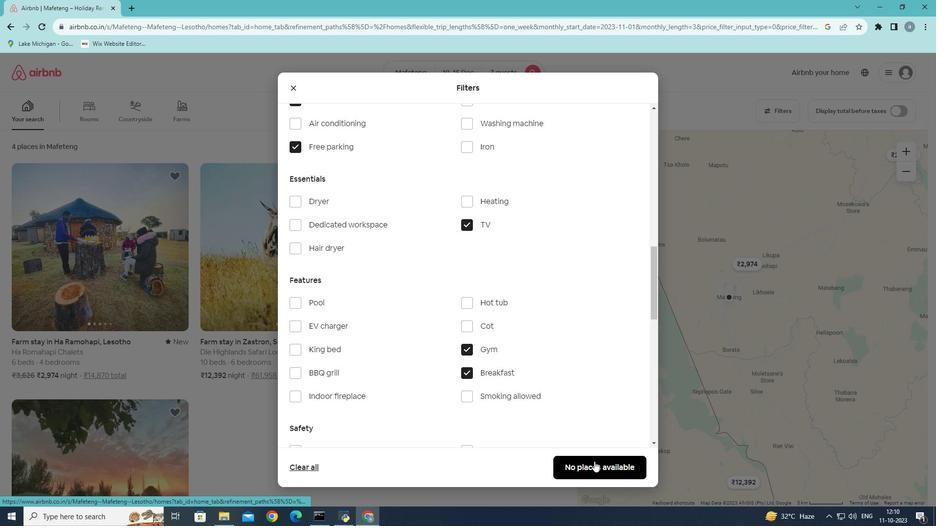 
Action: Mouse pressed left at (594, 462)
Screenshot: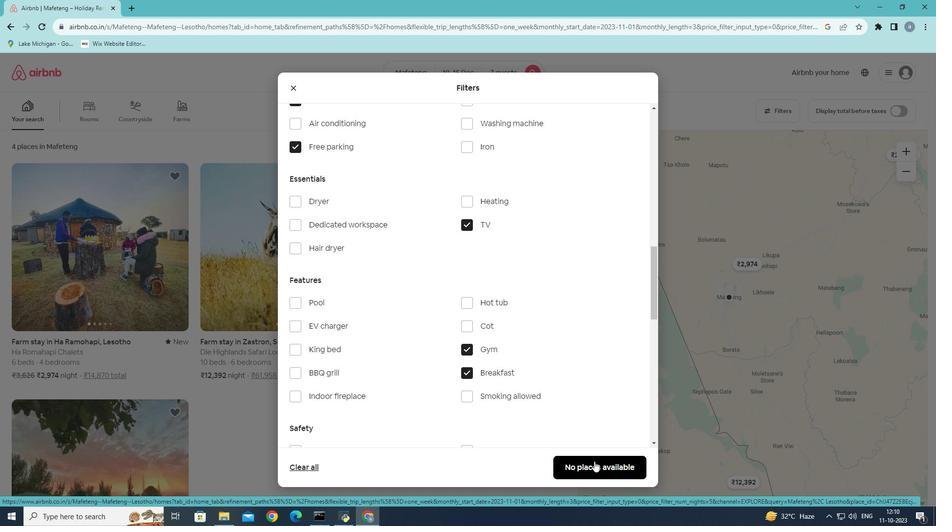 
Action: Mouse moved to (601, 445)
Screenshot: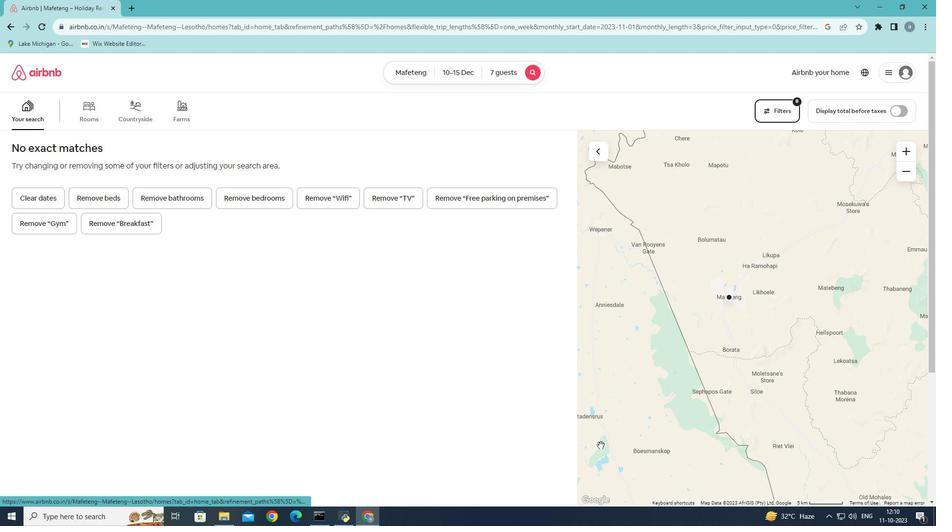 
